 Task: Toggle the option "Enable Ignore Listing".
Action: Mouse moved to (1222, 31)
Screenshot: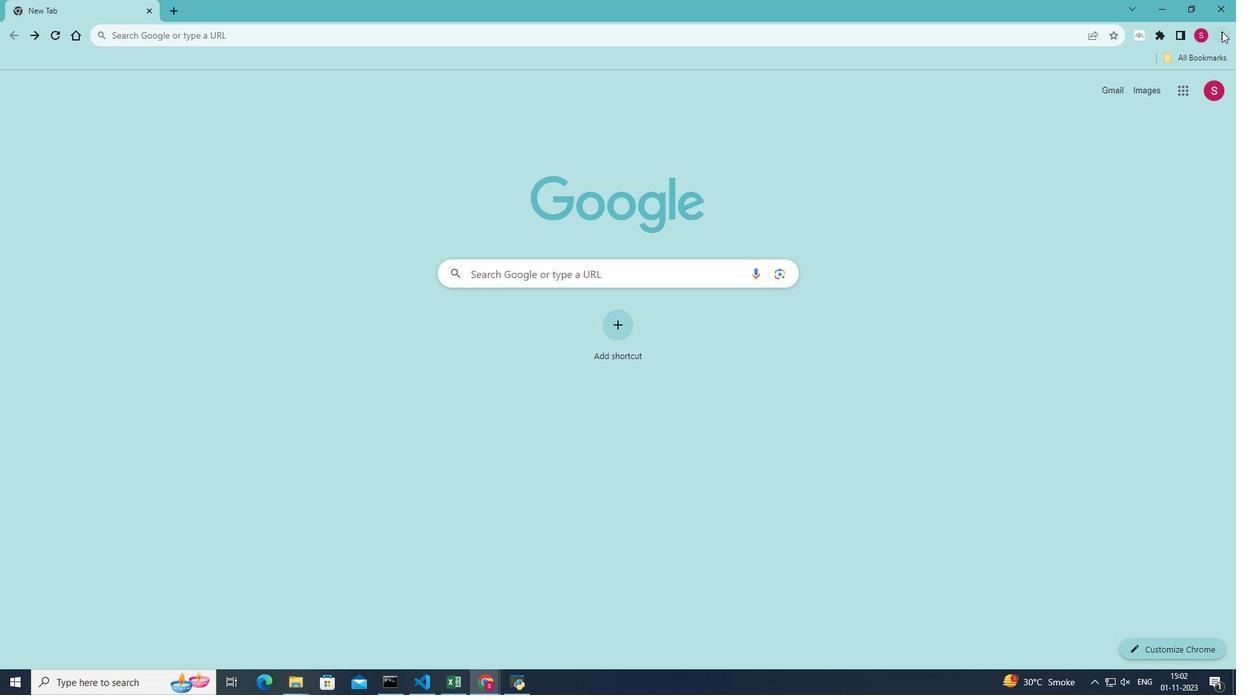 
Action: Mouse pressed left at (1222, 31)
Screenshot: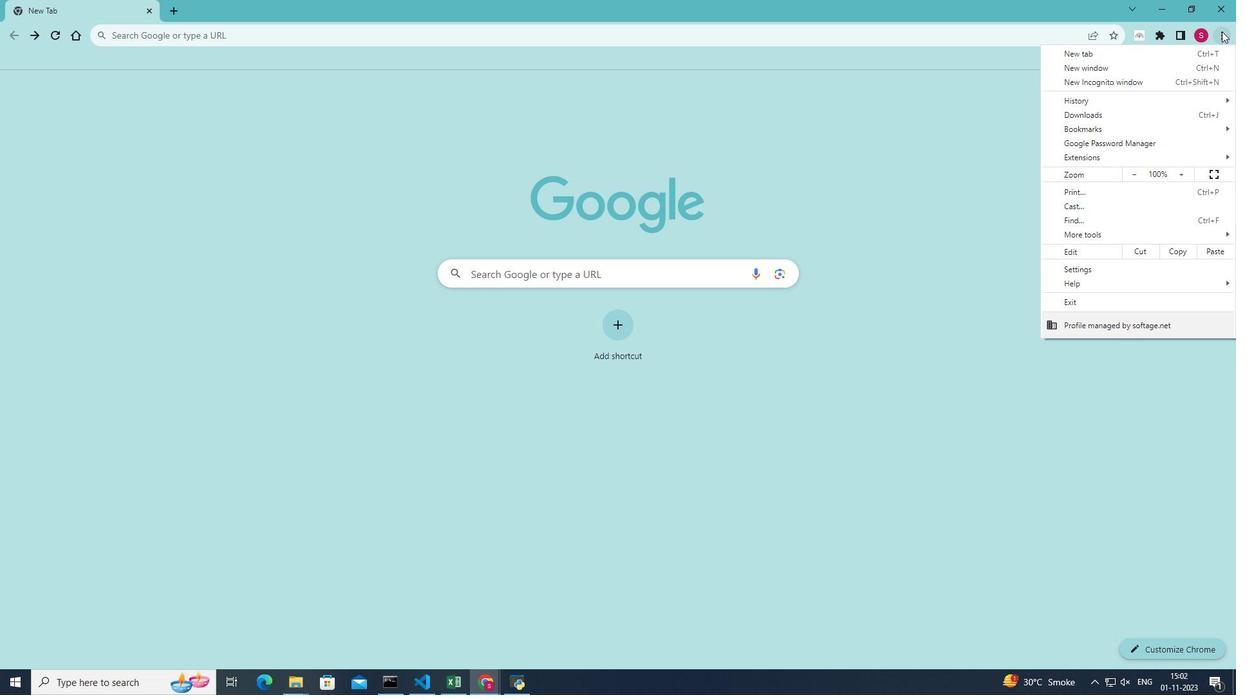 
Action: Mouse moved to (1102, 231)
Screenshot: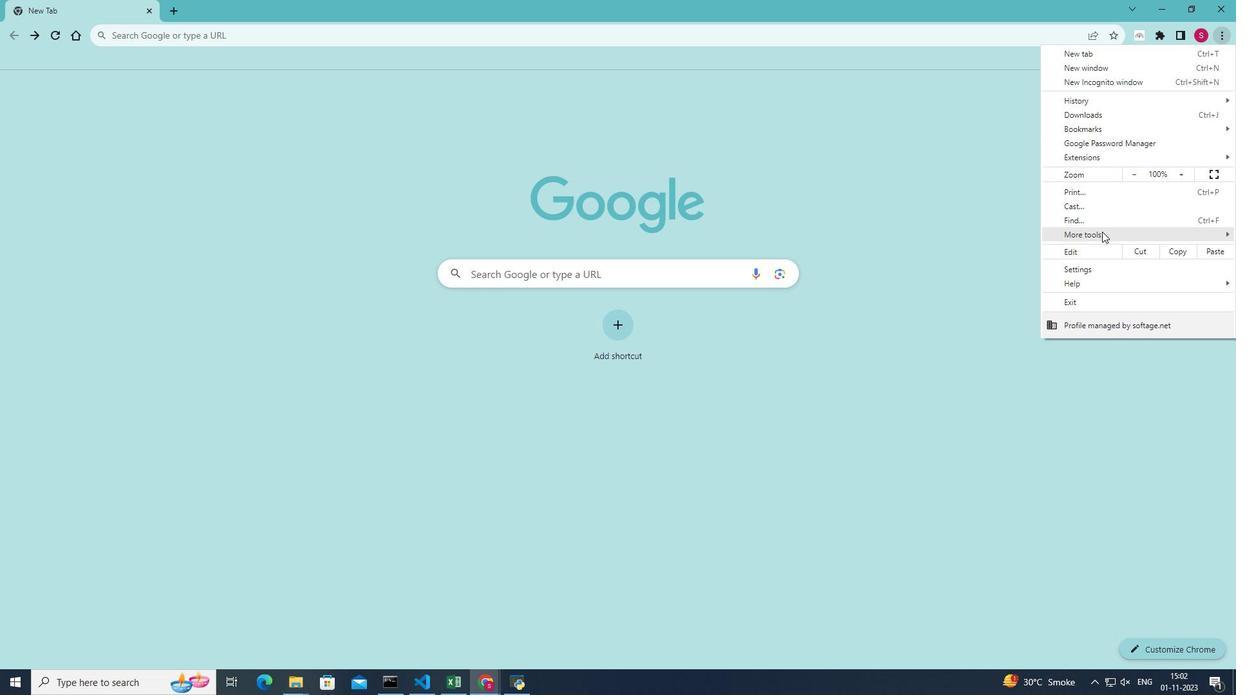 
Action: Mouse pressed left at (1102, 231)
Screenshot: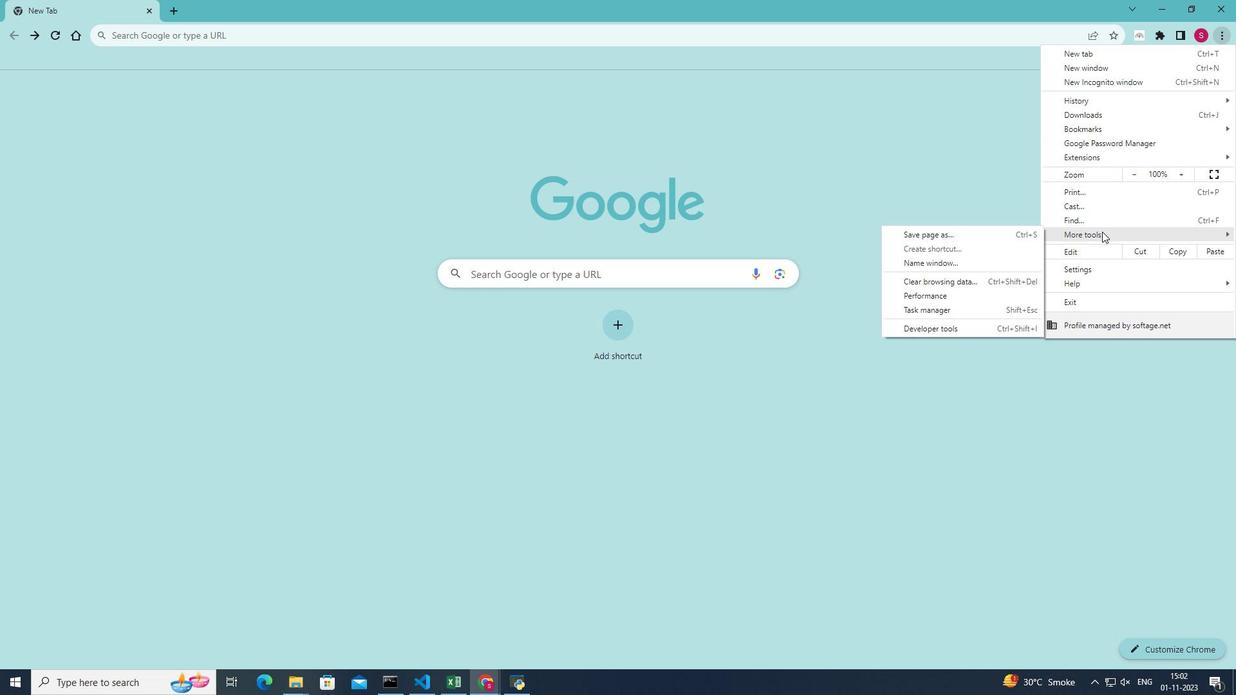 
Action: Mouse moved to (967, 332)
Screenshot: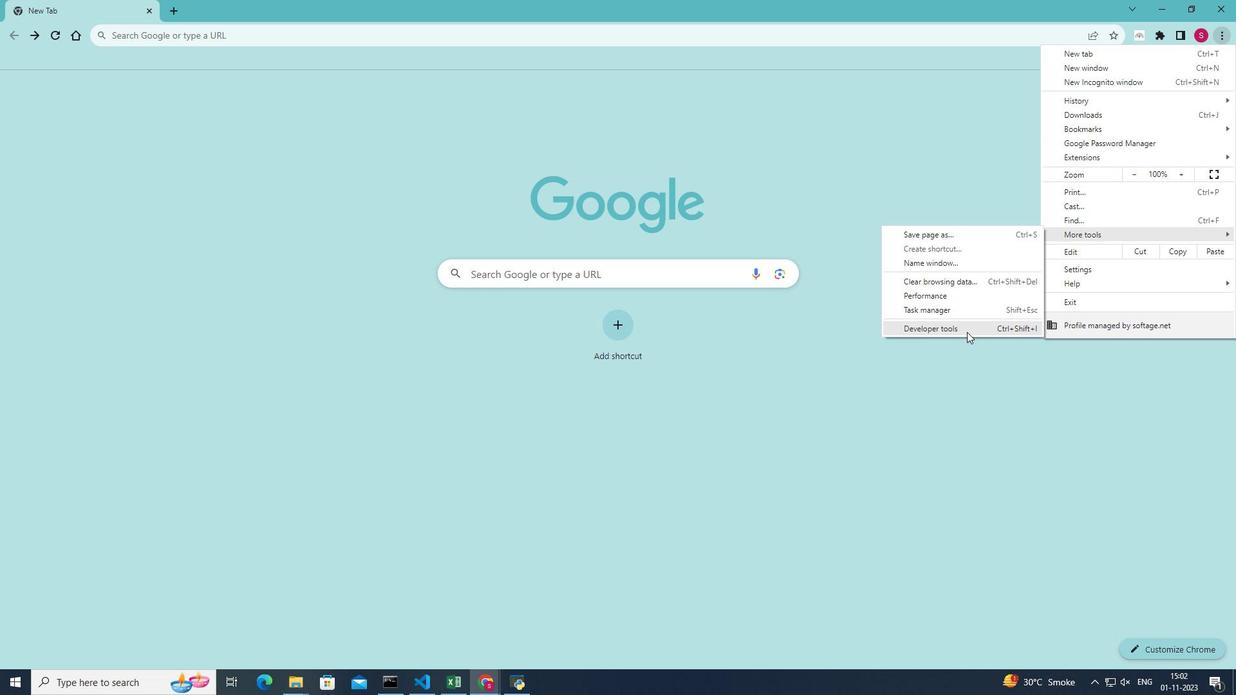 
Action: Mouse pressed left at (967, 332)
Screenshot: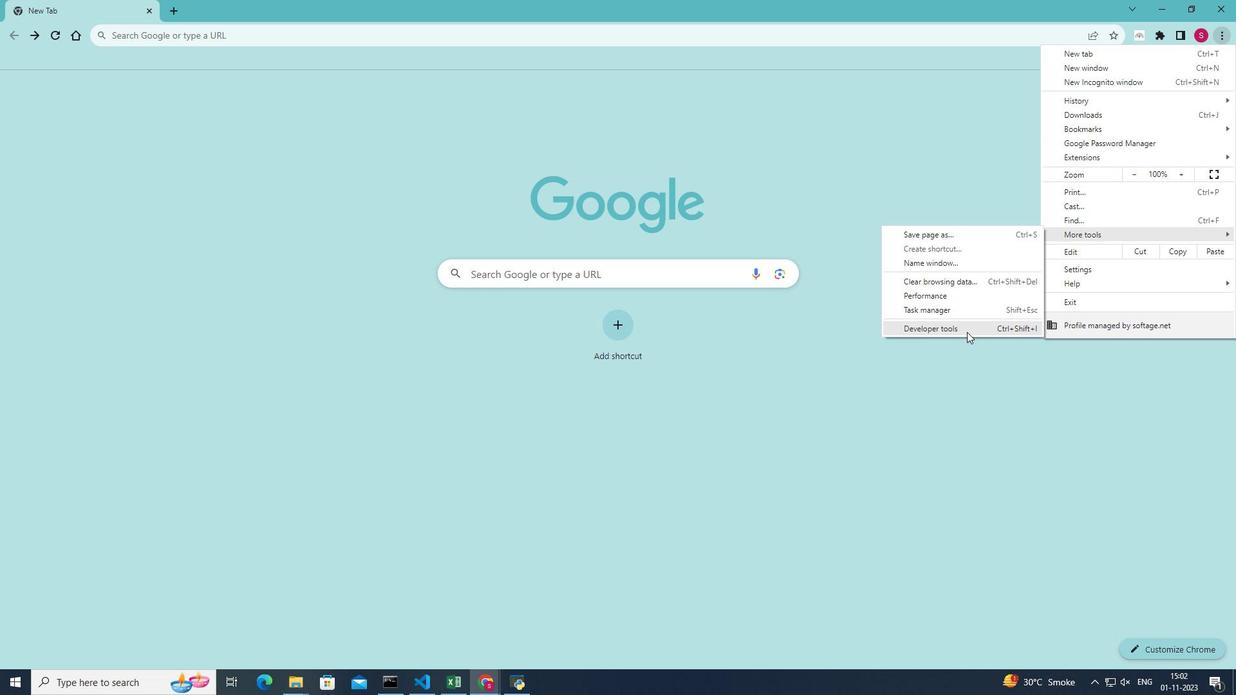 
Action: Mouse moved to (1188, 74)
Screenshot: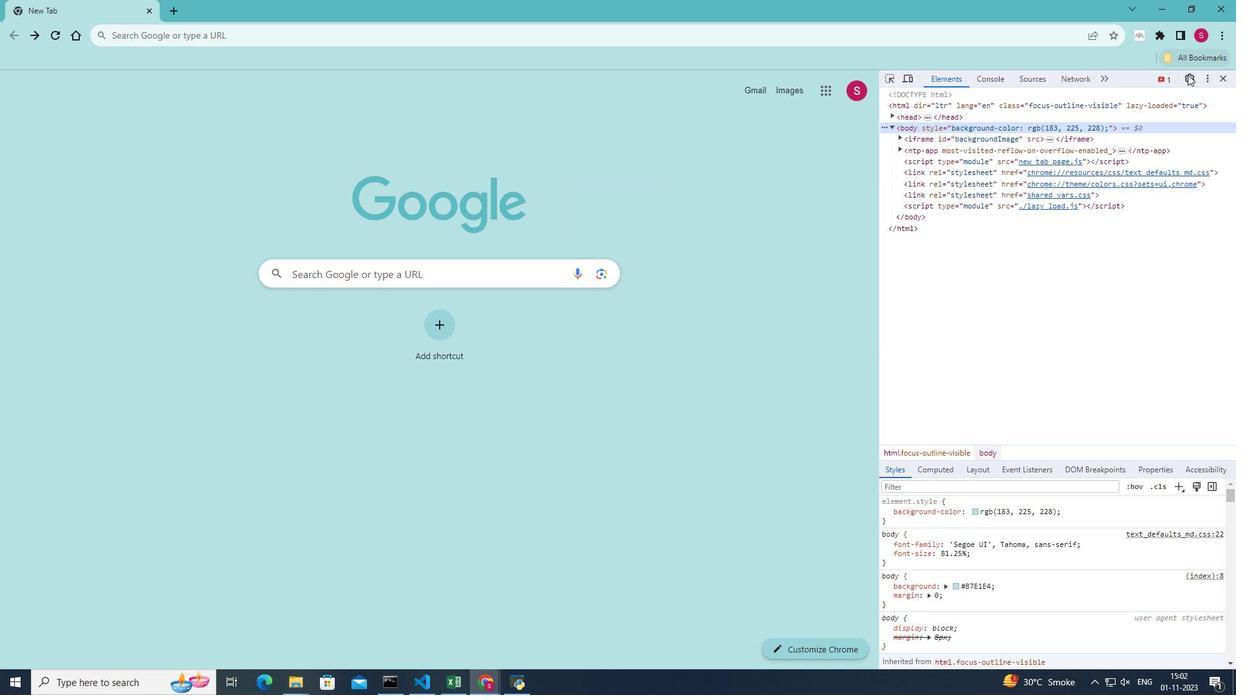 
Action: Mouse pressed left at (1188, 74)
Screenshot: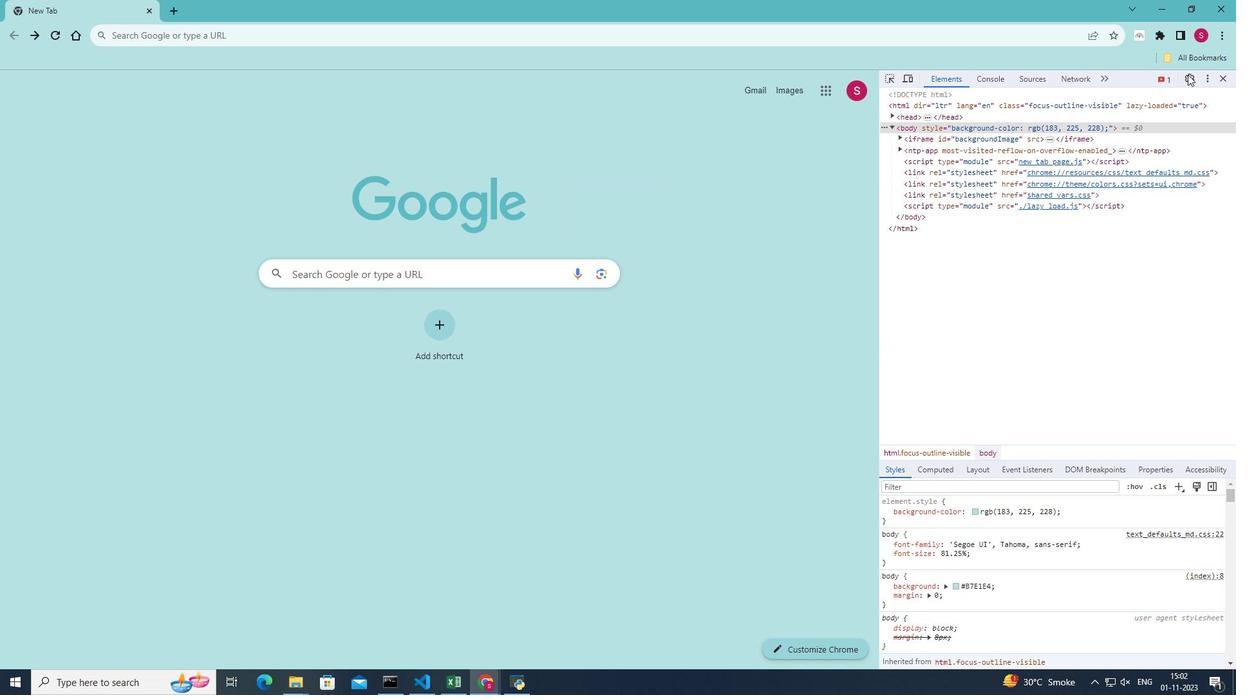 
Action: Mouse moved to (918, 163)
Screenshot: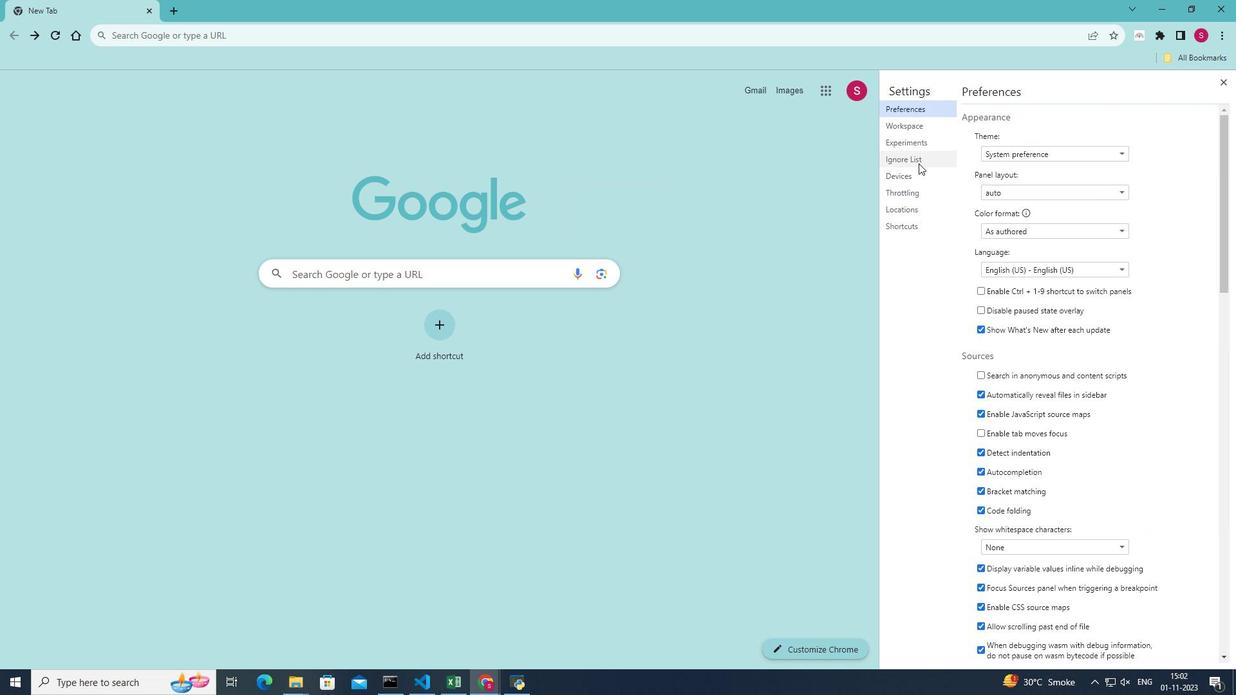 
Action: Mouse pressed left at (918, 163)
Screenshot: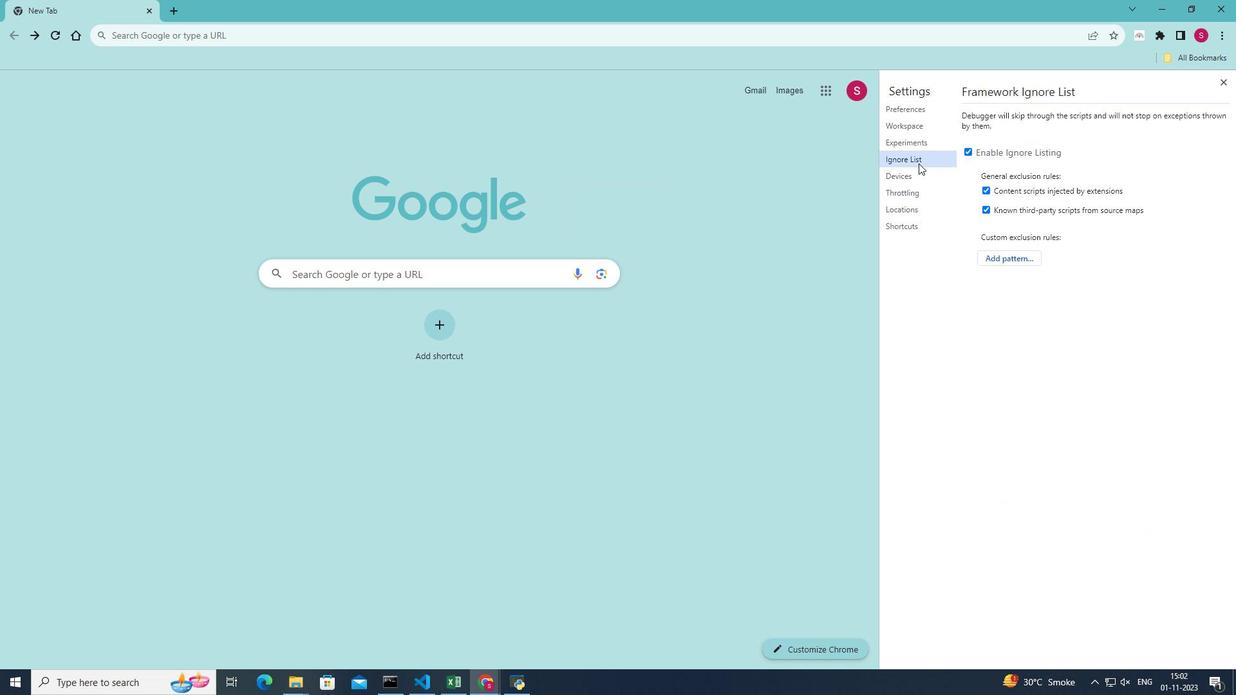 
Action: Mouse moved to (967, 147)
Screenshot: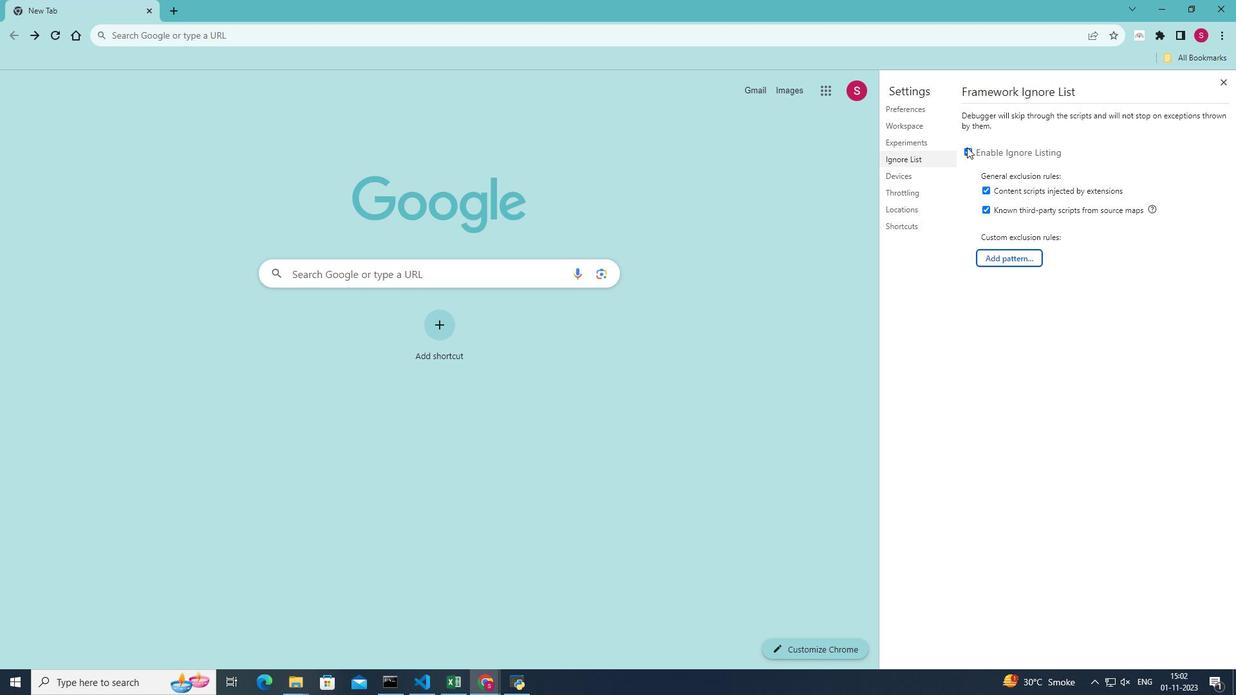 
Action: Mouse pressed left at (967, 147)
Screenshot: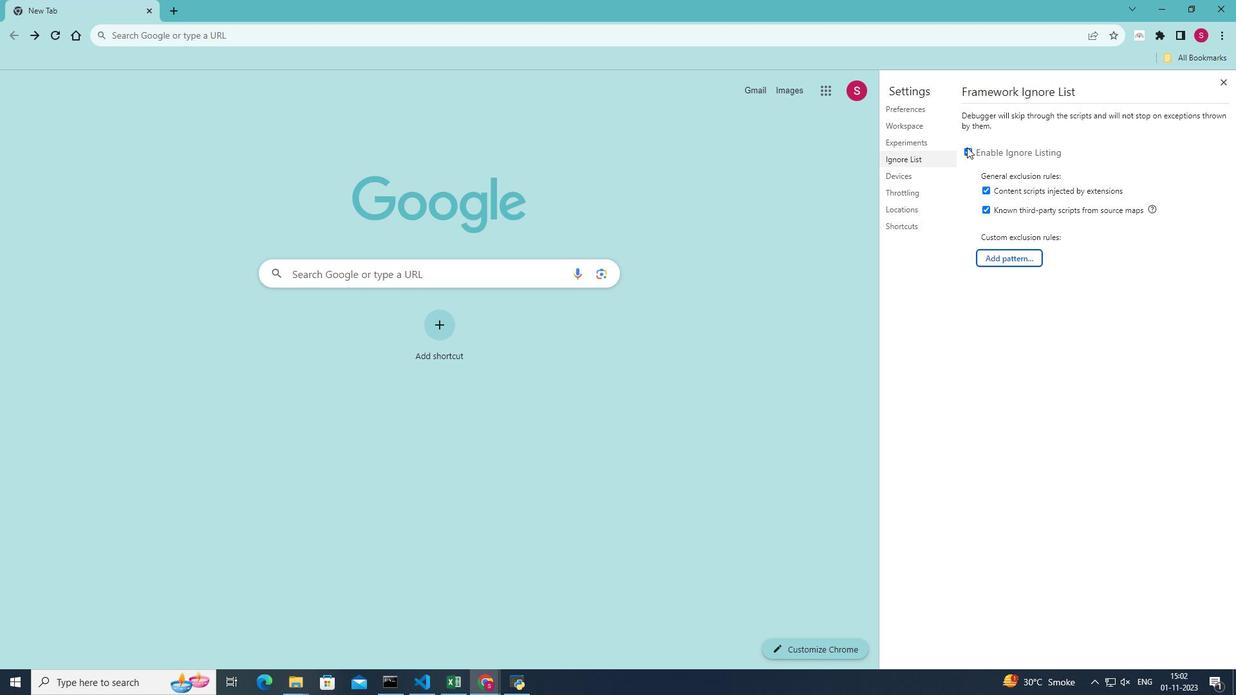 
Action: Mouse pressed left at (967, 147)
Screenshot: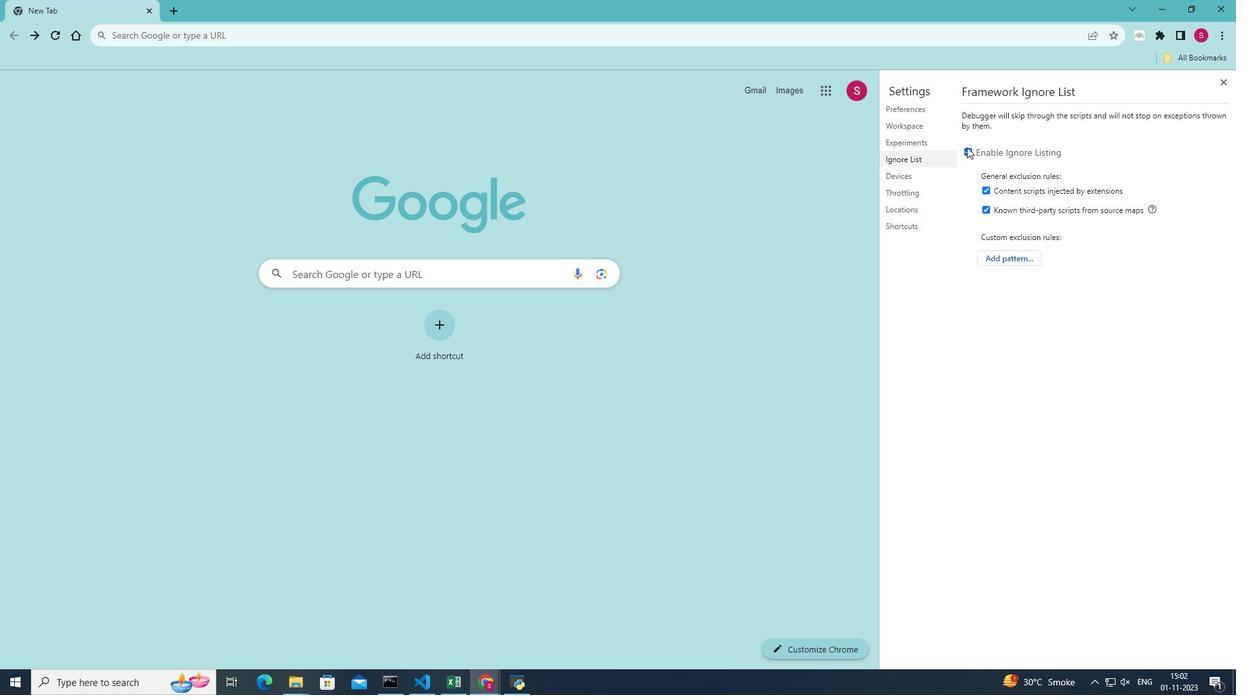 
